 Task: Show the changes introduced in the last commit.
Action: Mouse moved to (1158, 287)
Screenshot: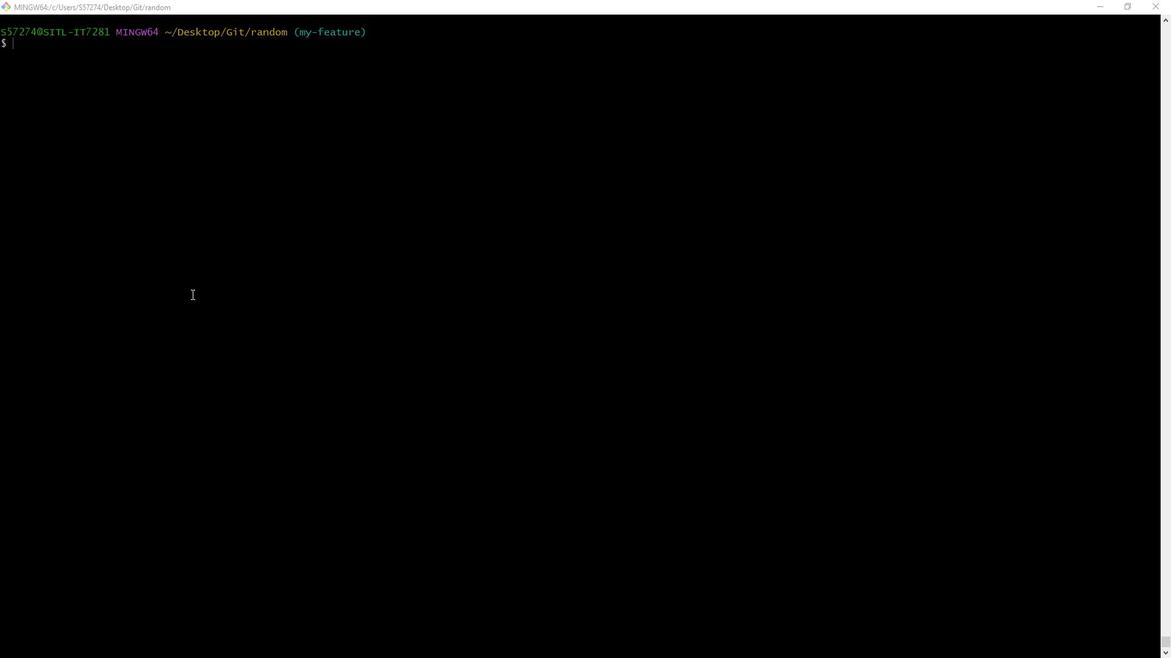 
Action: Mouse pressed left at (1158, 287)
Screenshot: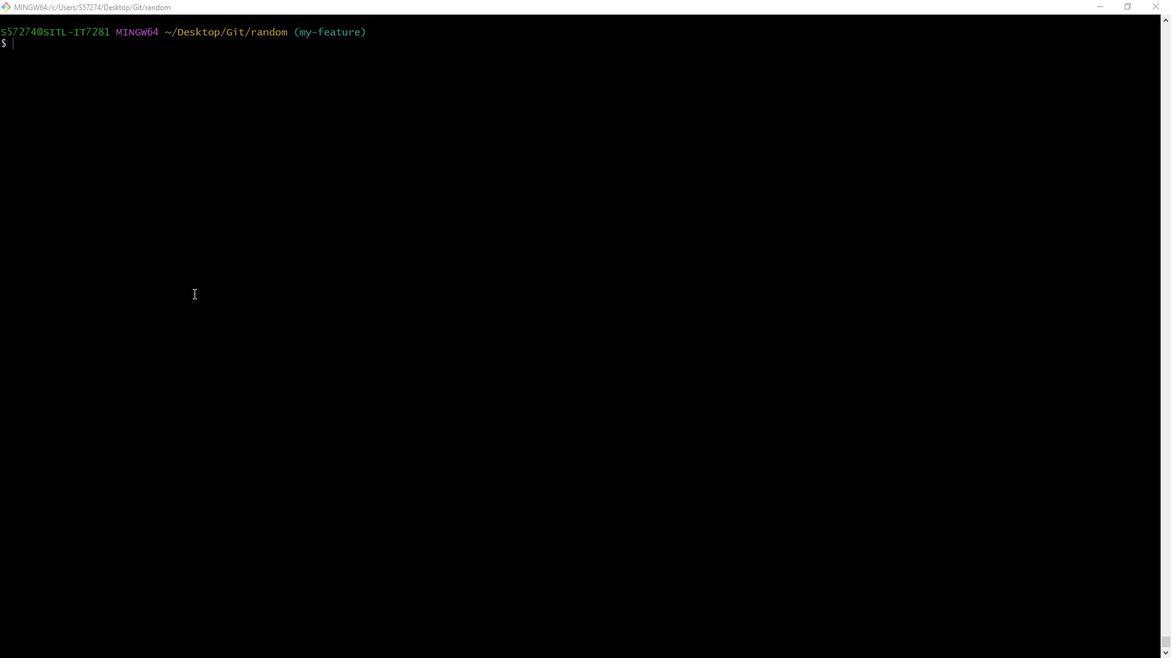 
Action: Mouse pressed left at (1158, 287)
Screenshot: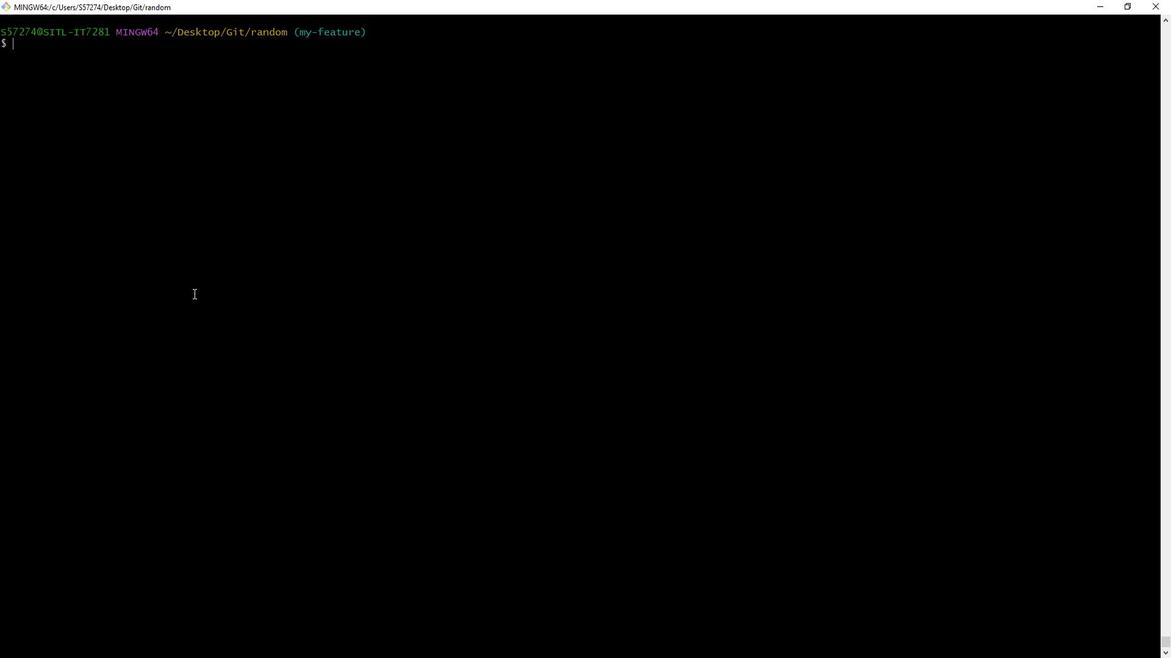 
Action: Key pressed git<Key.space>show<Key.space><Key.enter>
Screenshot: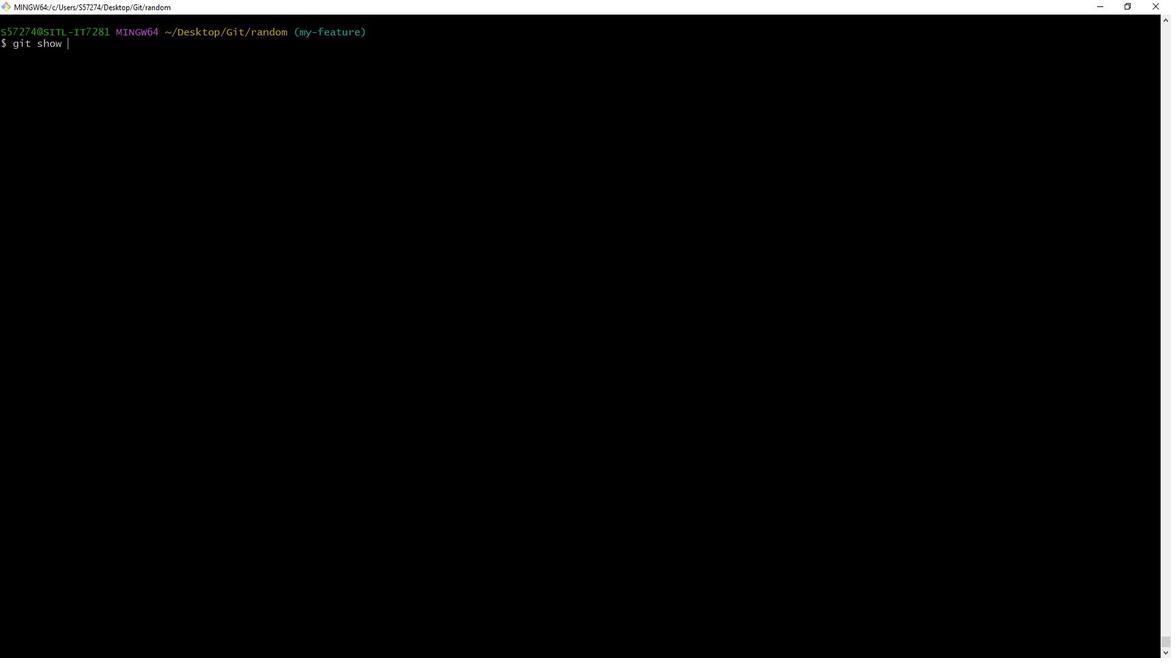 
Action: Mouse moved to (856, 403)
Screenshot: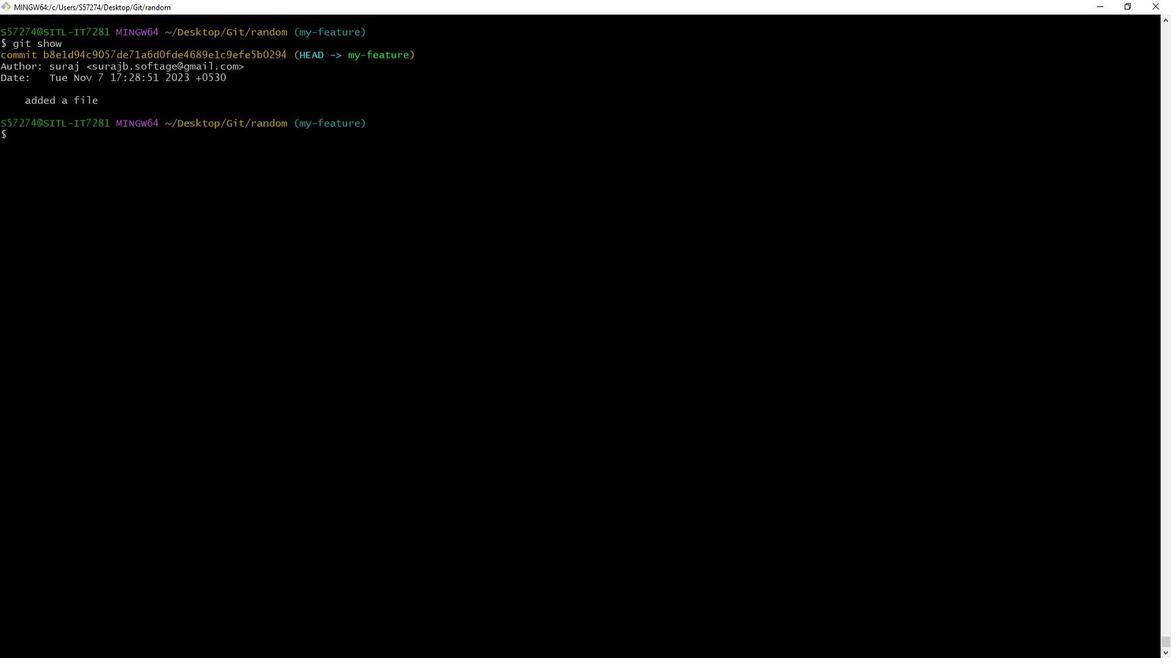 
Action: Mouse pressed left at (856, 403)
Screenshot: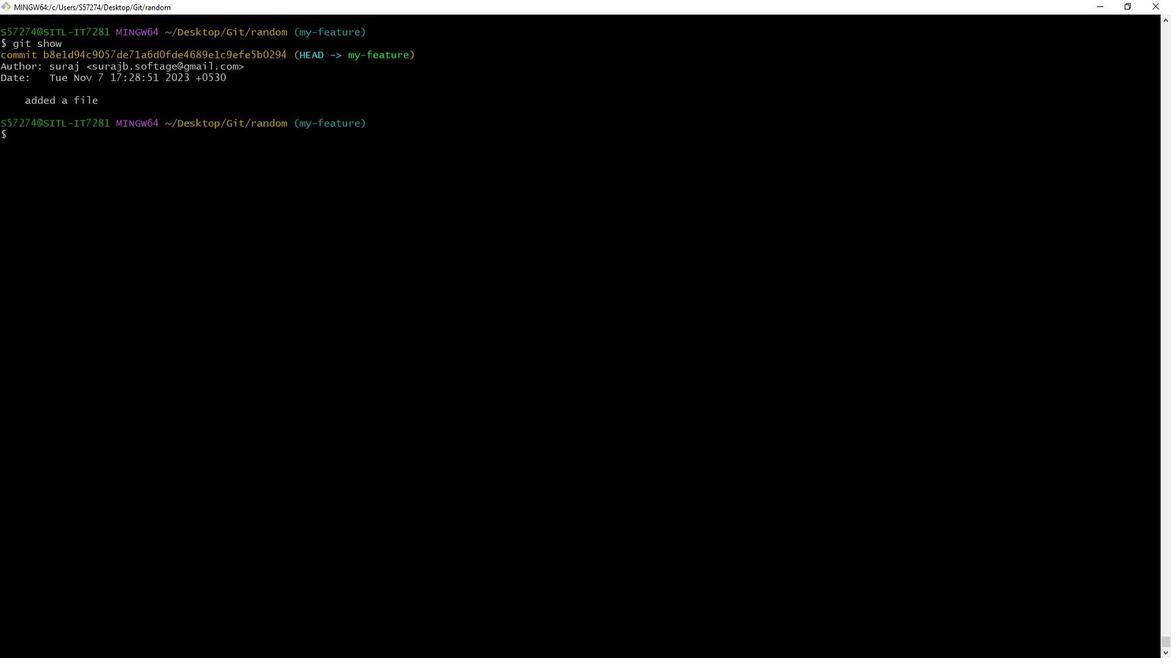 
